 Task: Disable rich Jupyter Notebook diffs in the feature preview.
Action: Mouse moved to (954, 87)
Screenshot: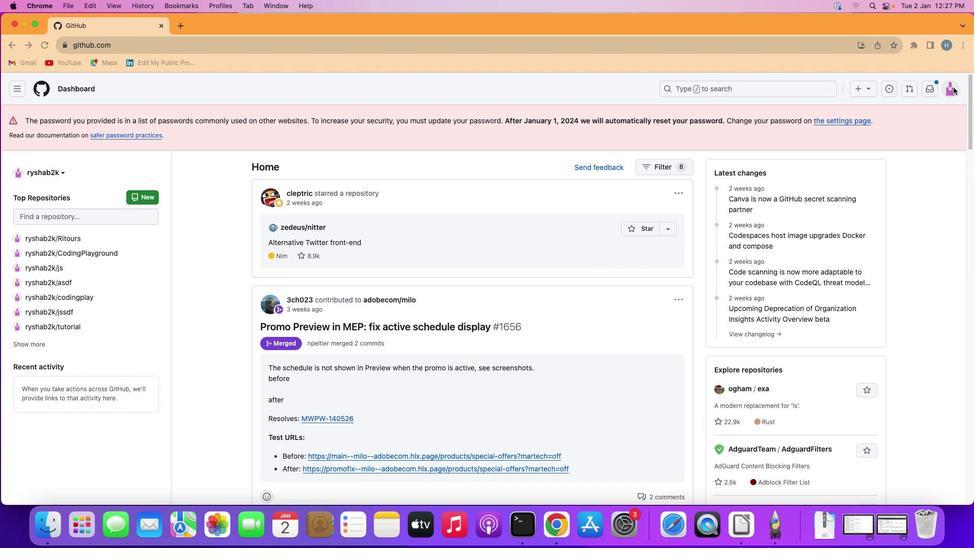 
Action: Mouse pressed left at (954, 87)
Screenshot: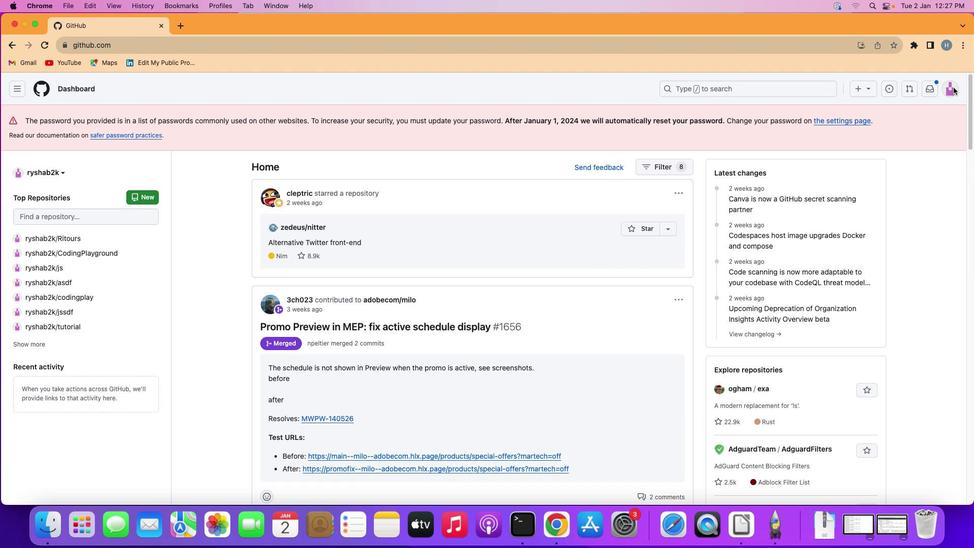 
Action: Mouse moved to (952, 85)
Screenshot: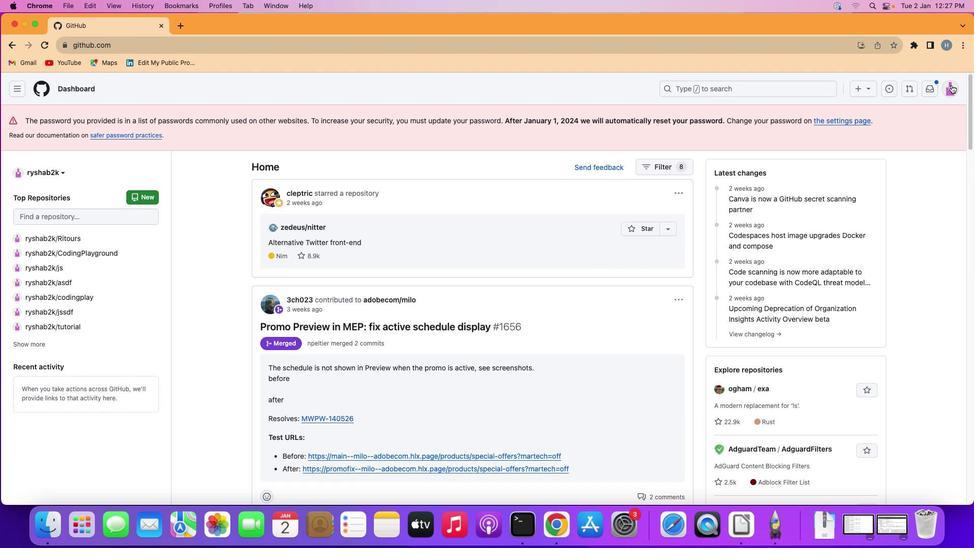 
Action: Mouse pressed left at (952, 85)
Screenshot: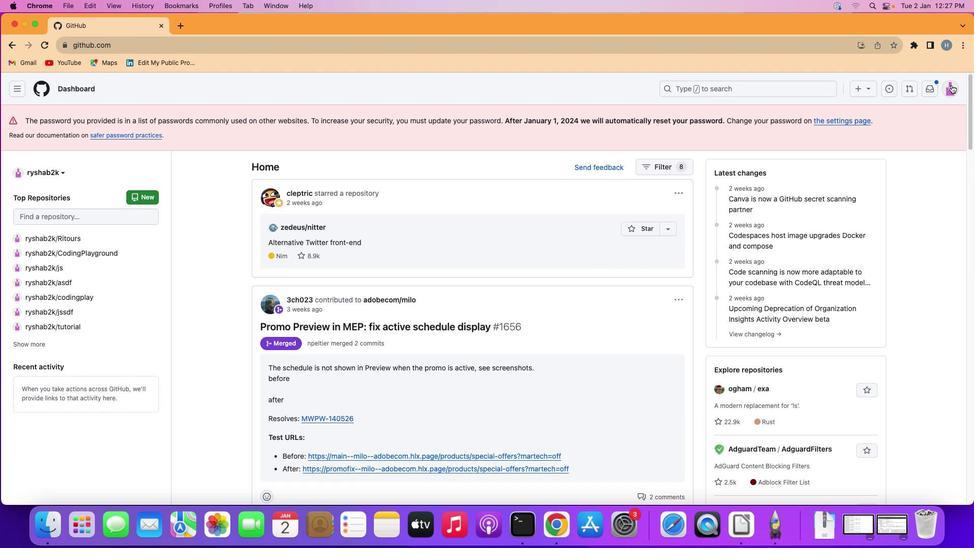 
Action: Mouse moved to (860, 352)
Screenshot: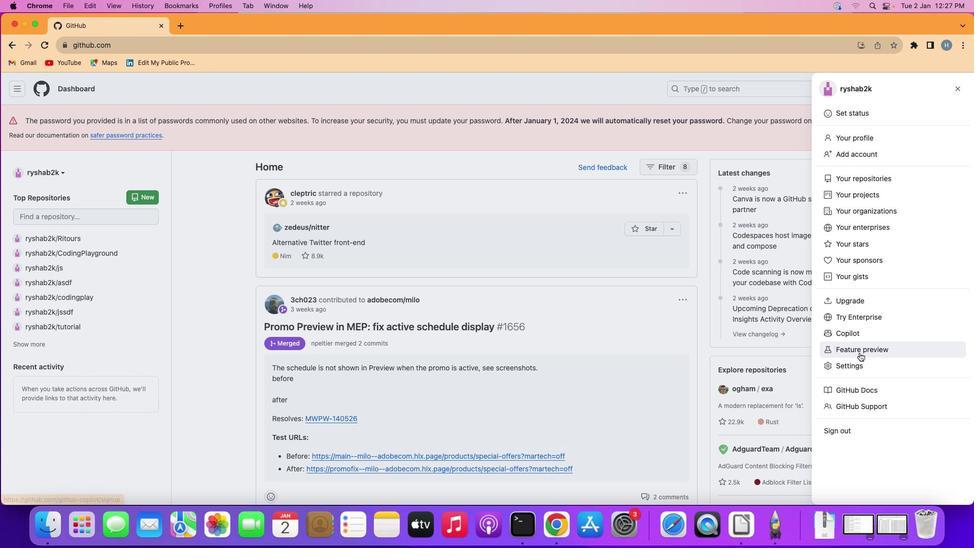 
Action: Mouse pressed left at (860, 352)
Screenshot: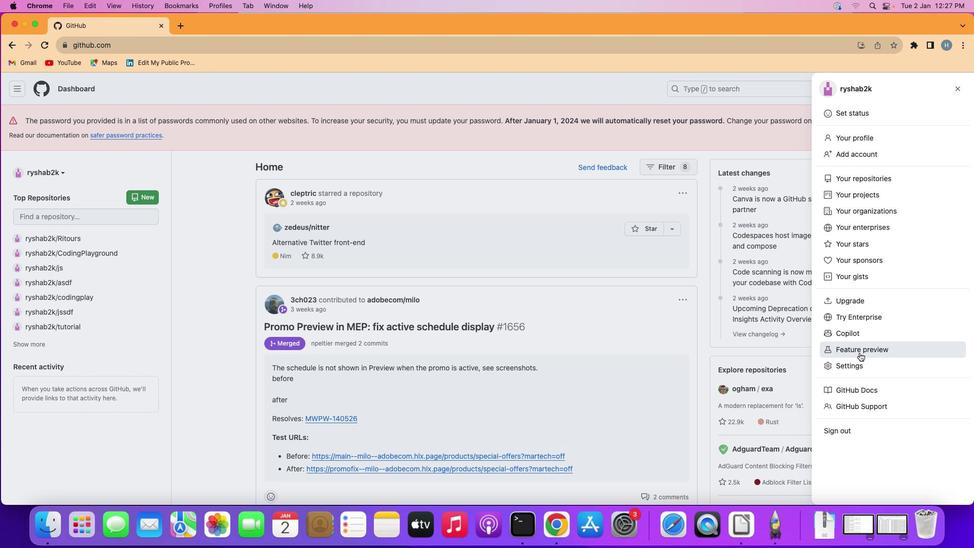 
Action: Mouse moved to (335, 242)
Screenshot: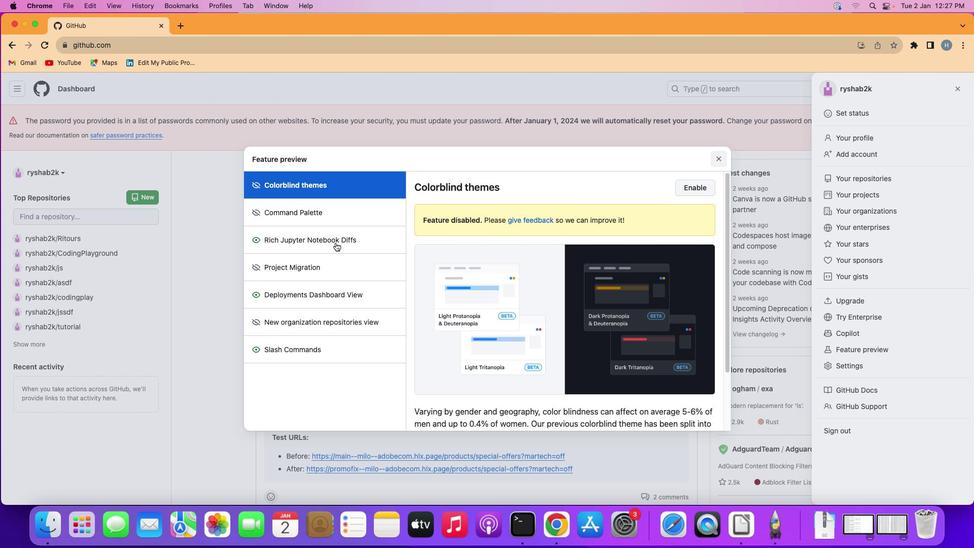 
Action: Mouse pressed left at (335, 242)
Screenshot: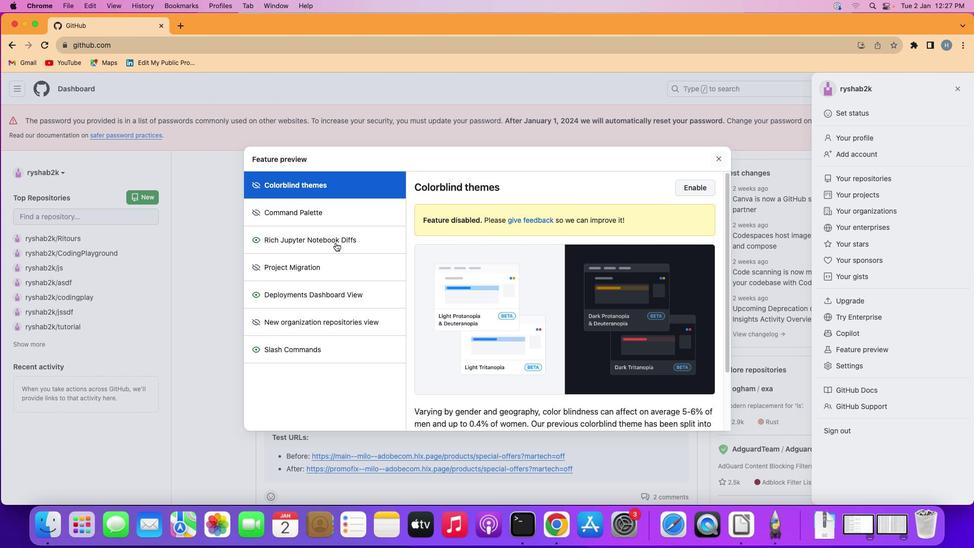 
Action: Mouse moved to (686, 188)
Screenshot: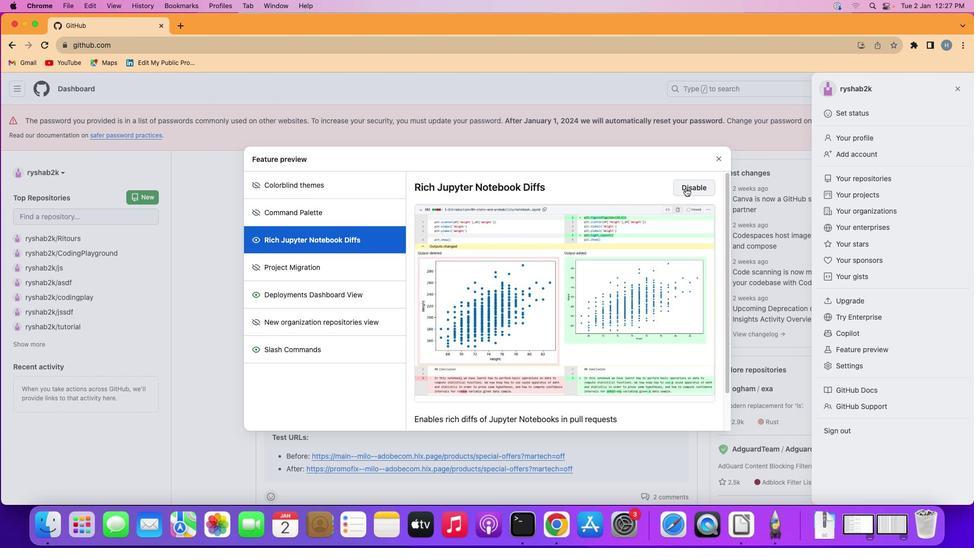 
Action: Mouse pressed left at (686, 188)
Screenshot: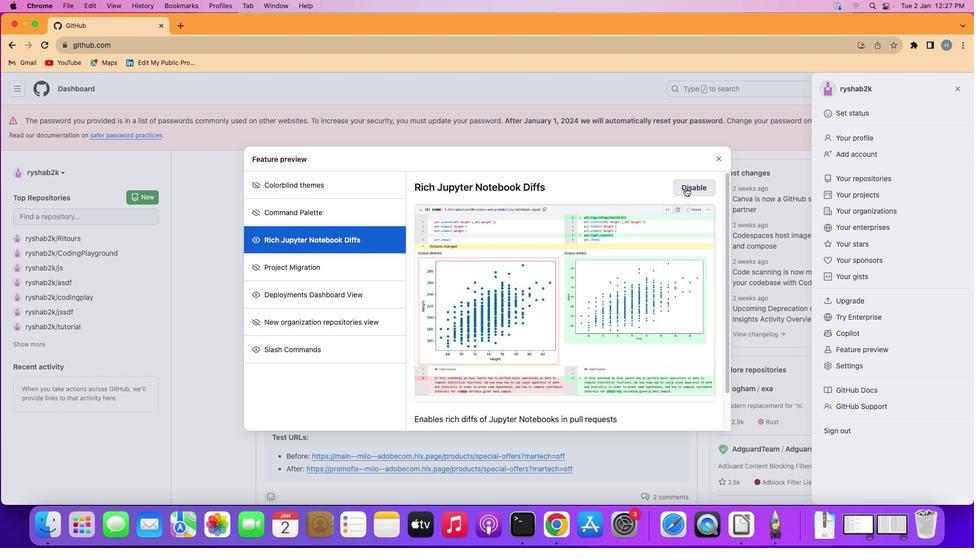 
